 Task: Use the formula "CHOOSECOLS" in spreadsheet "Project protfolio".
Action: Mouse moved to (148, 87)
Screenshot: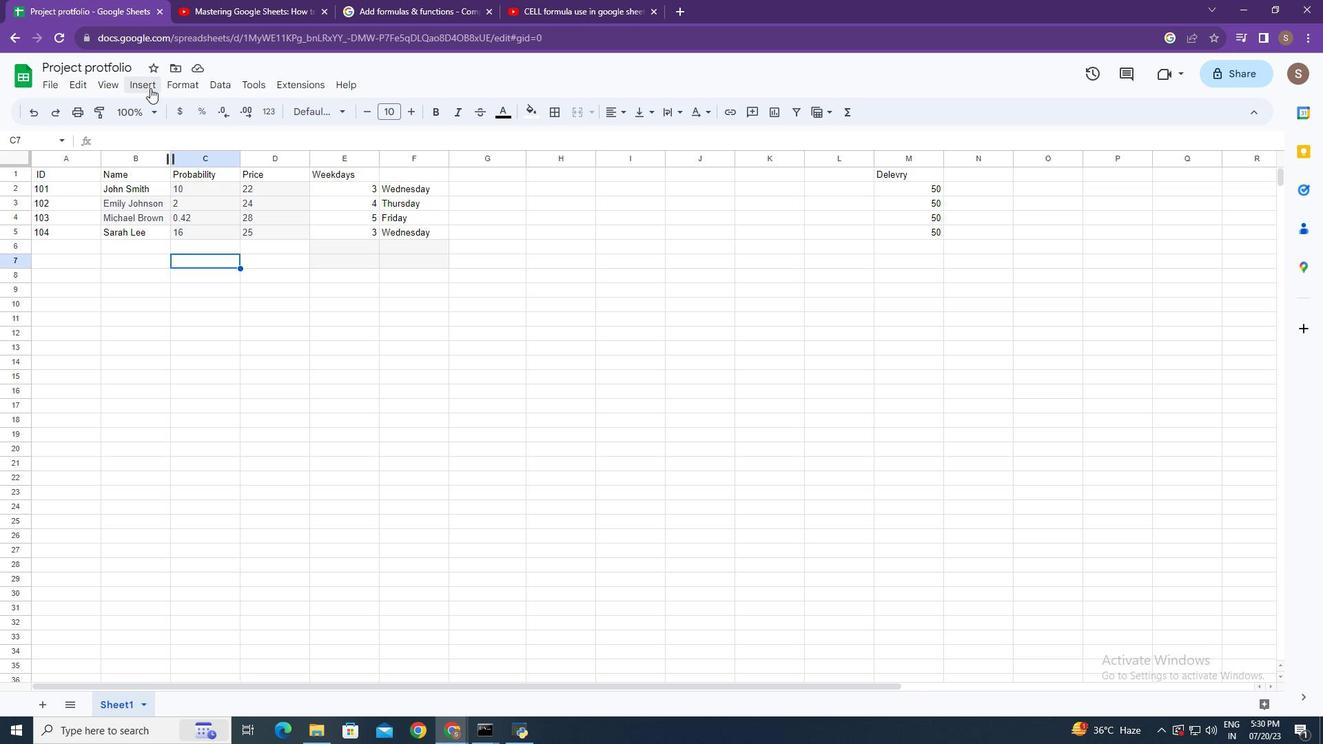 
Action: Mouse pressed left at (148, 87)
Screenshot: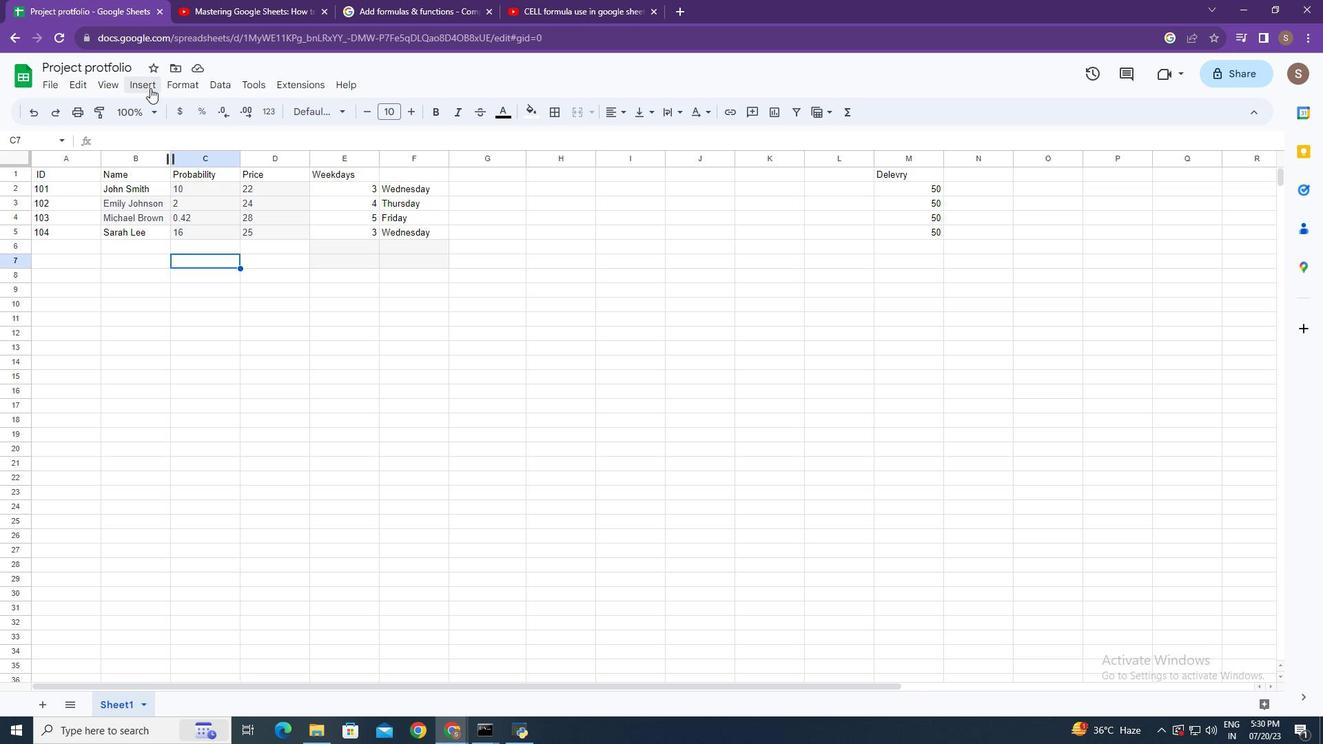 
Action: Mouse moved to (374, 312)
Screenshot: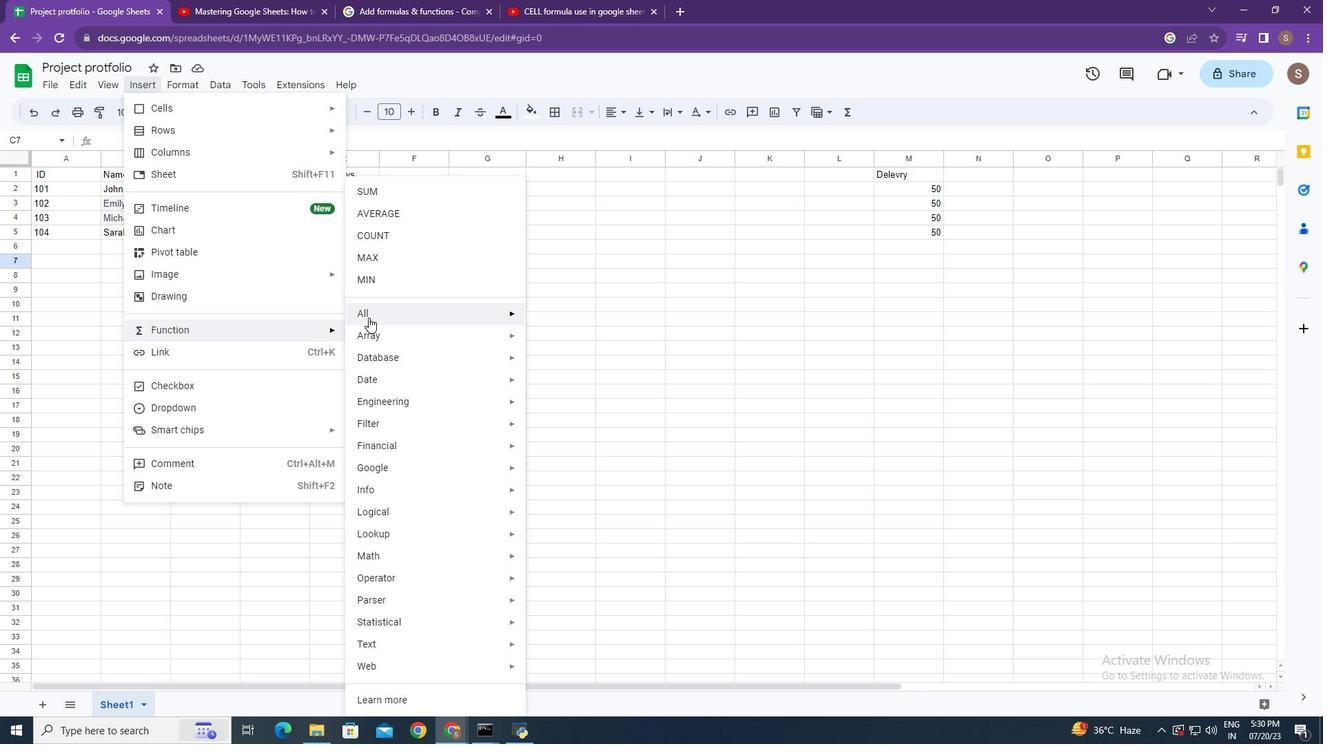 
Action: Mouse pressed left at (374, 312)
Screenshot: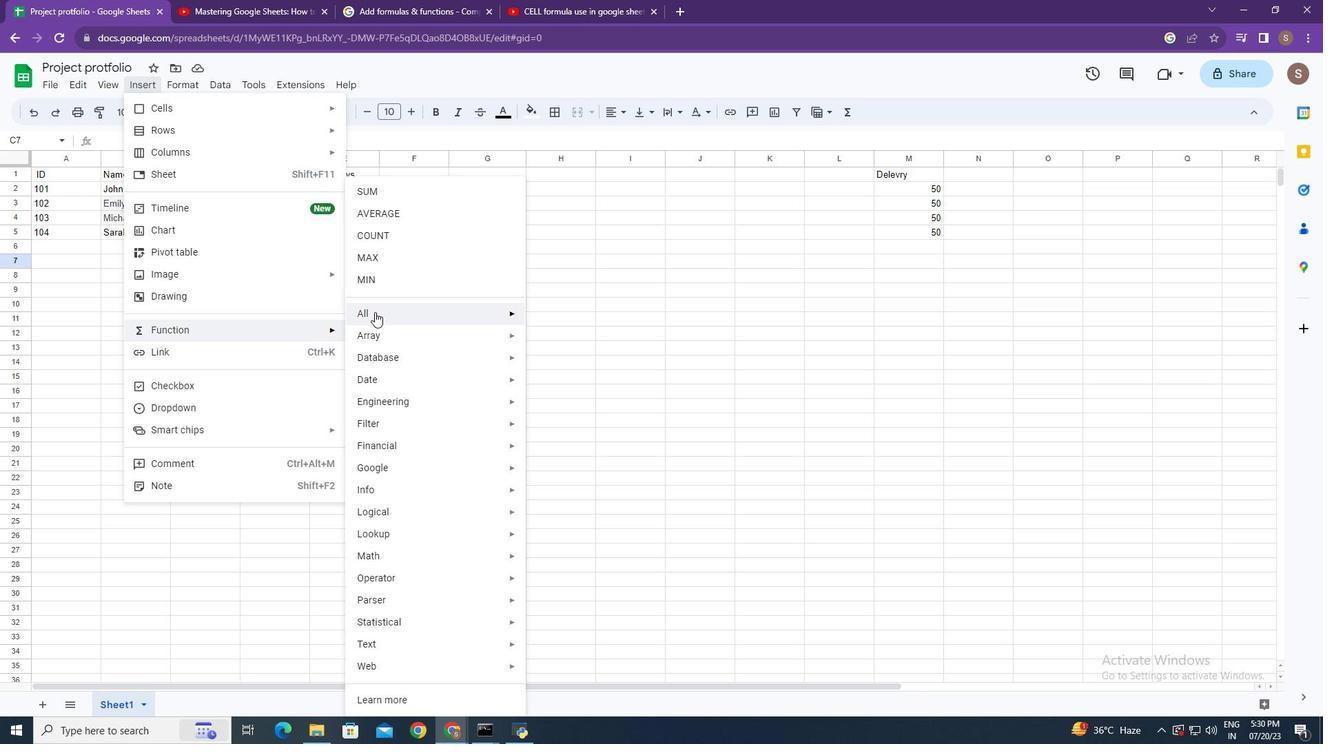 
Action: Mouse moved to (597, 564)
Screenshot: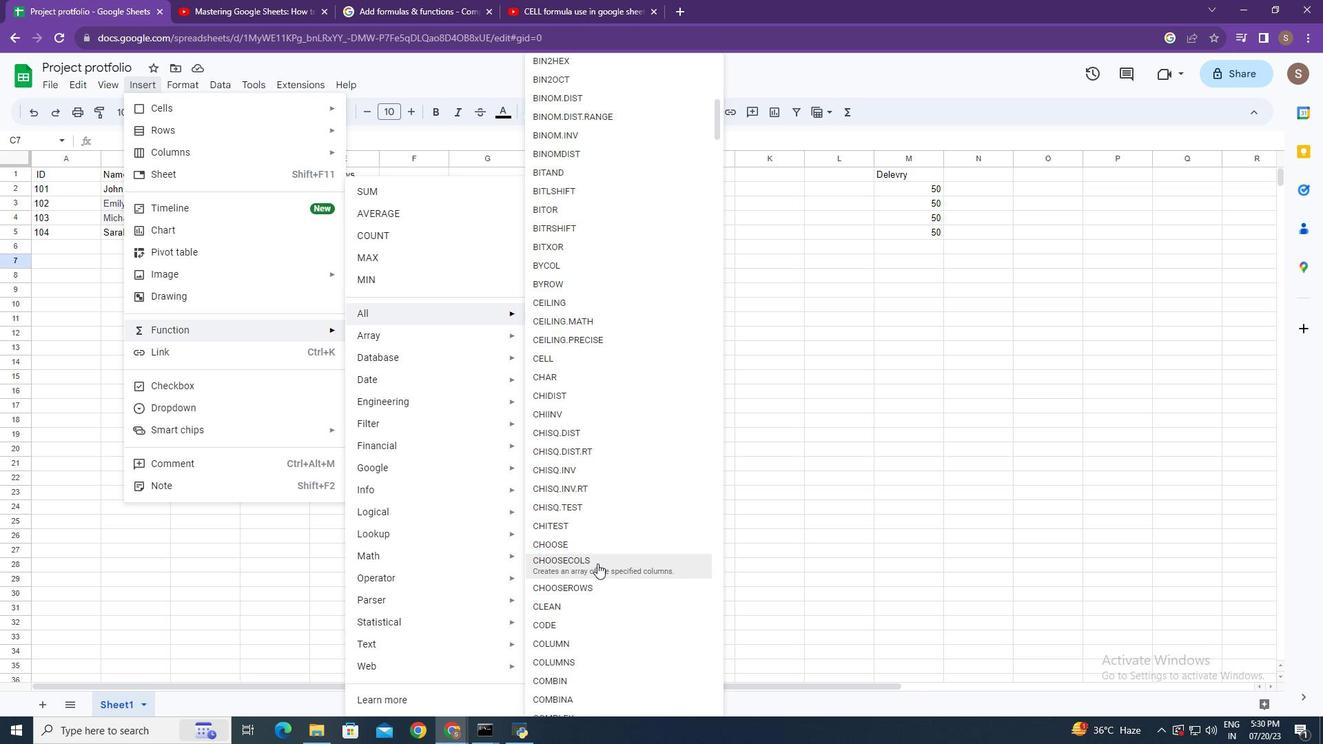 
Action: Mouse pressed left at (597, 564)
Screenshot: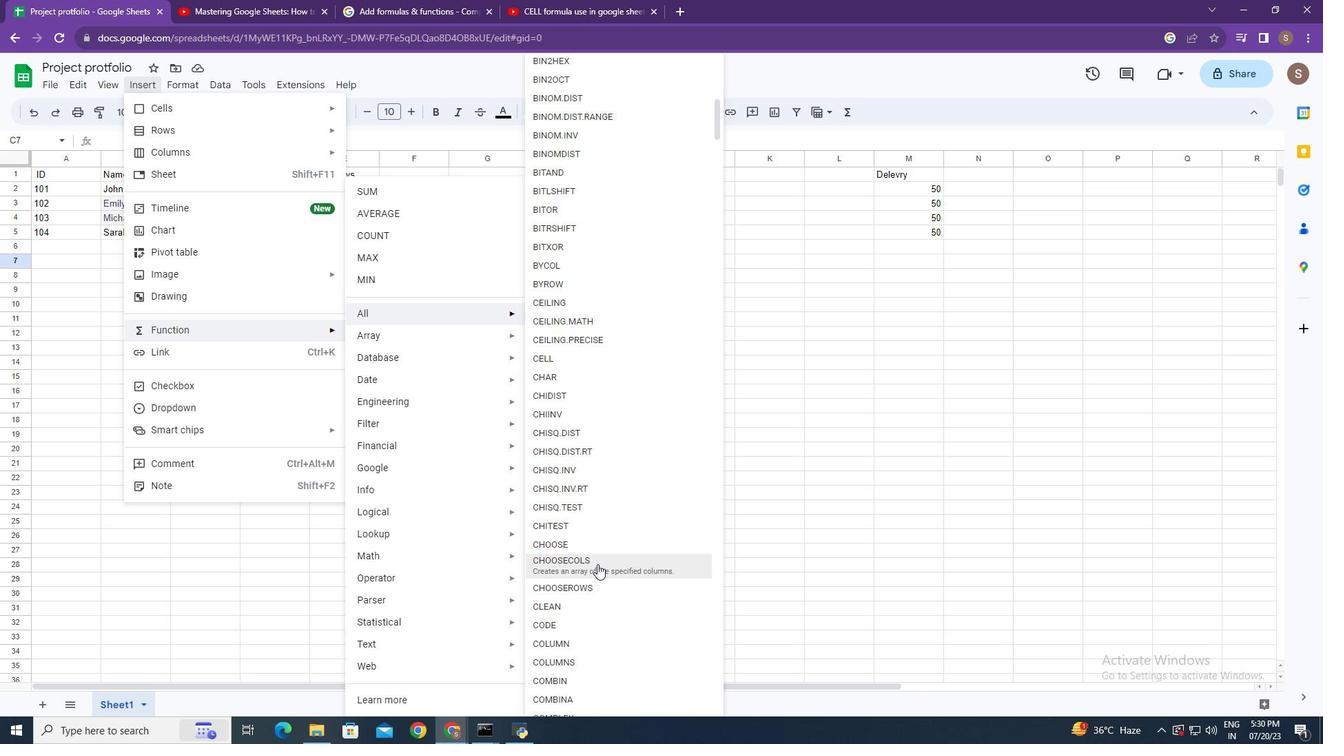 
Action: Mouse moved to (46, 172)
Screenshot: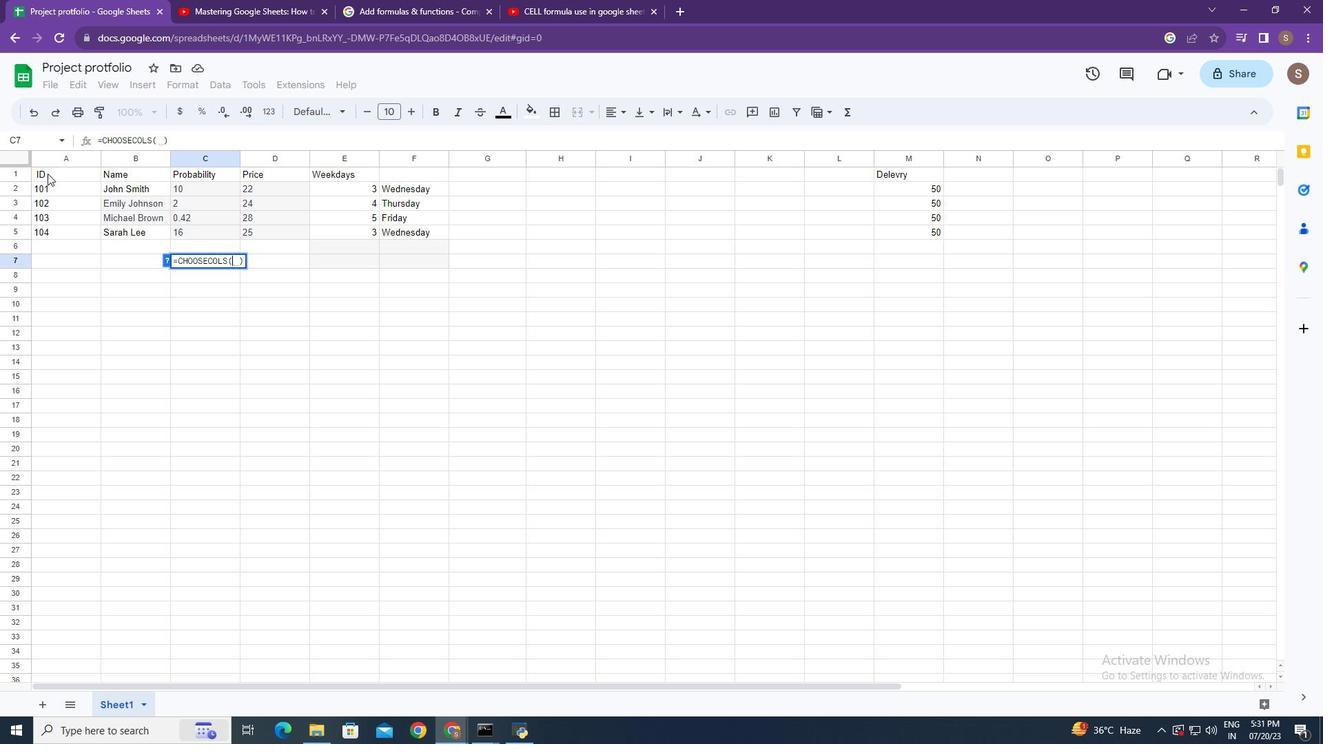 
Action: Mouse pressed left at (46, 172)
Screenshot: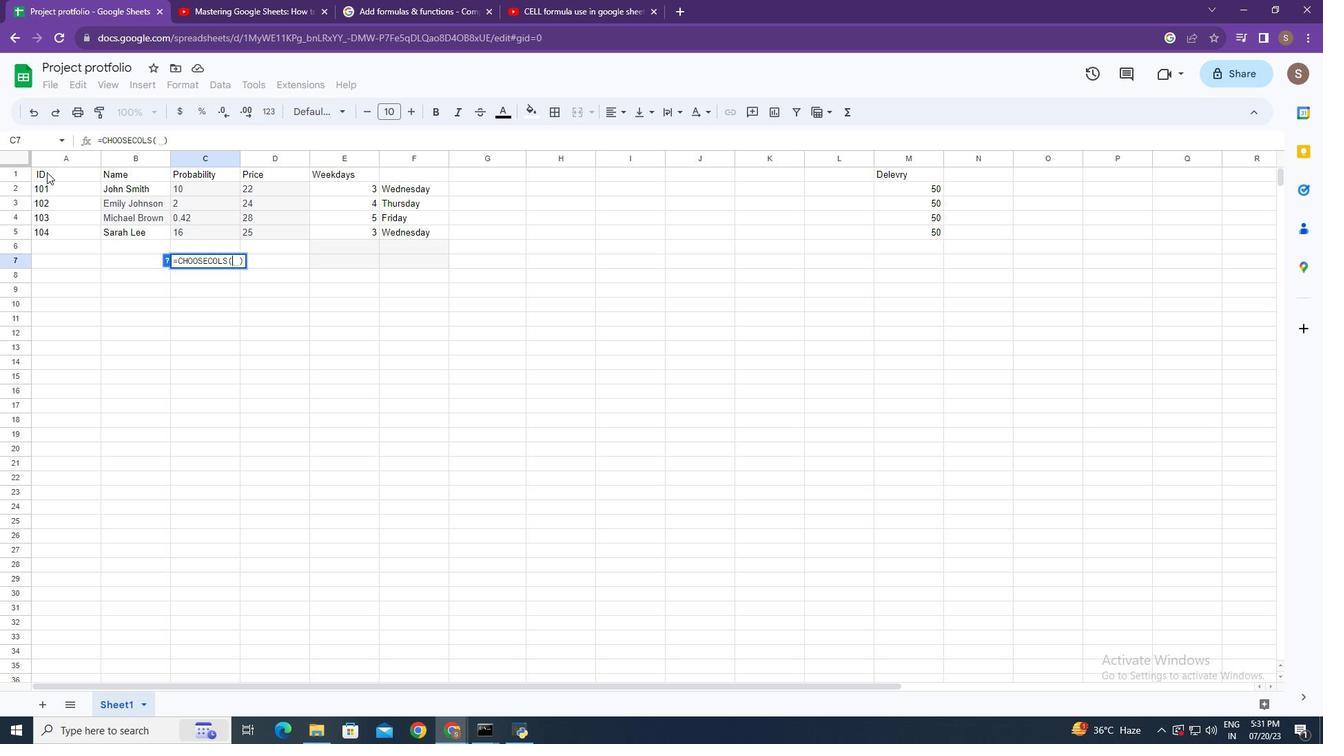 
Action: Mouse moved to (259, 263)
Screenshot: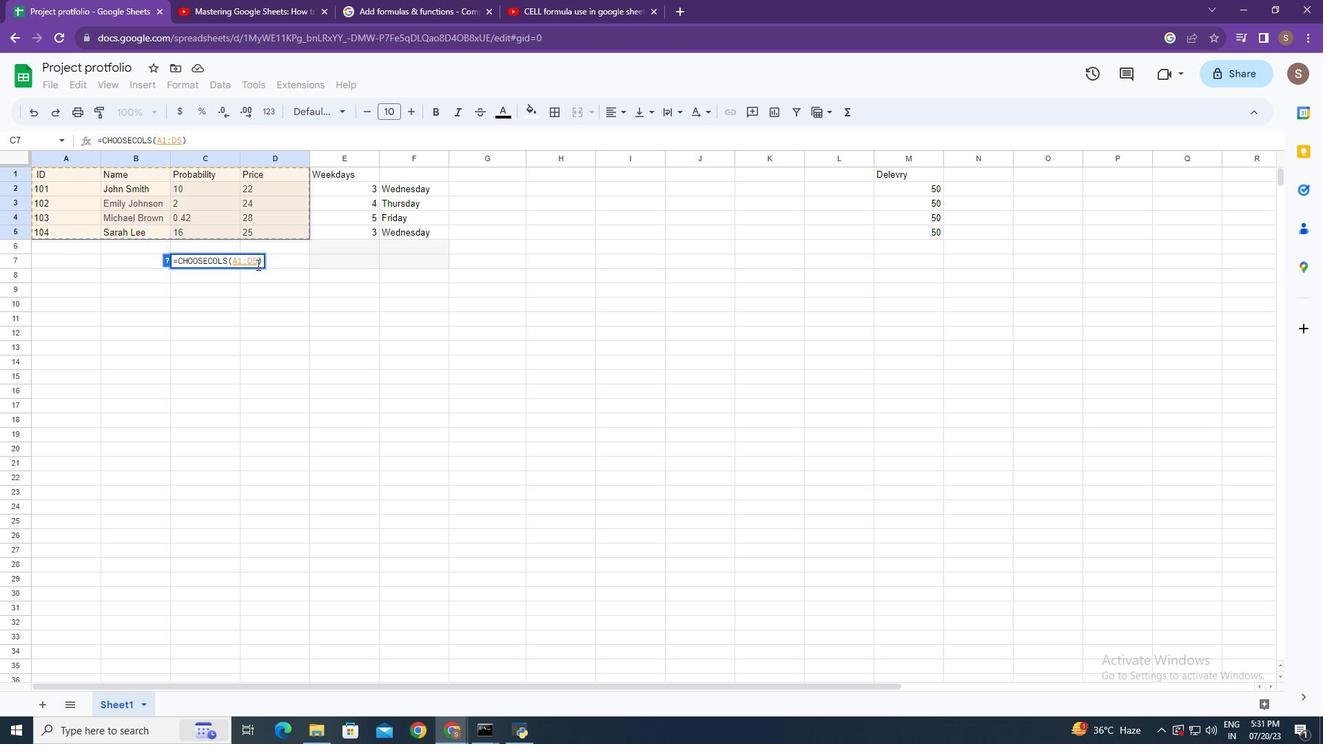 
Action: Key pressed ,<Key.space>1,<Key.space>2,<Key.space>3<Key.shift_r><Key.shift_r><Key.shift_r><Key.shift_r><Key.shift_r><Key.shift_r><Key.shift_r><Key.shift_r><Key.shift_r>)<Key.right><Key.backspace><Key.enter>
Screenshot: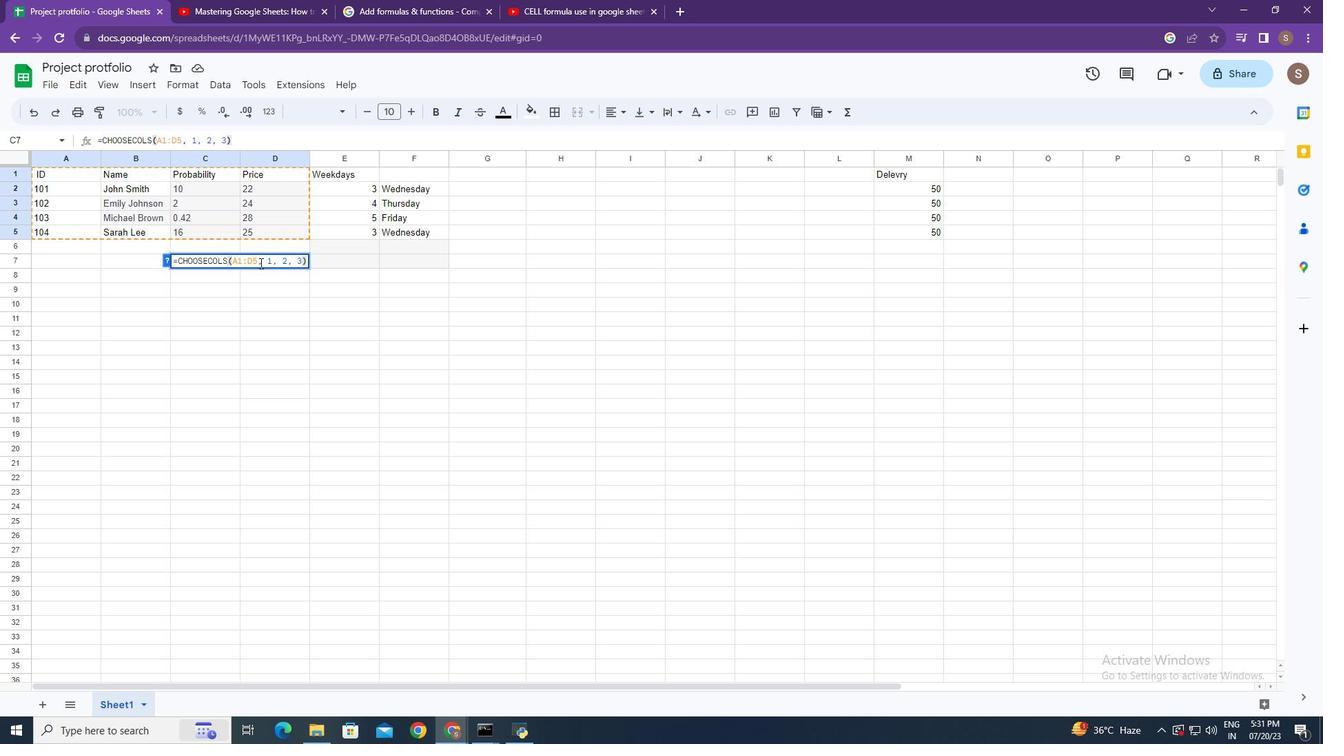 
Action: Mouse moved to (508, 327)
Screenshot: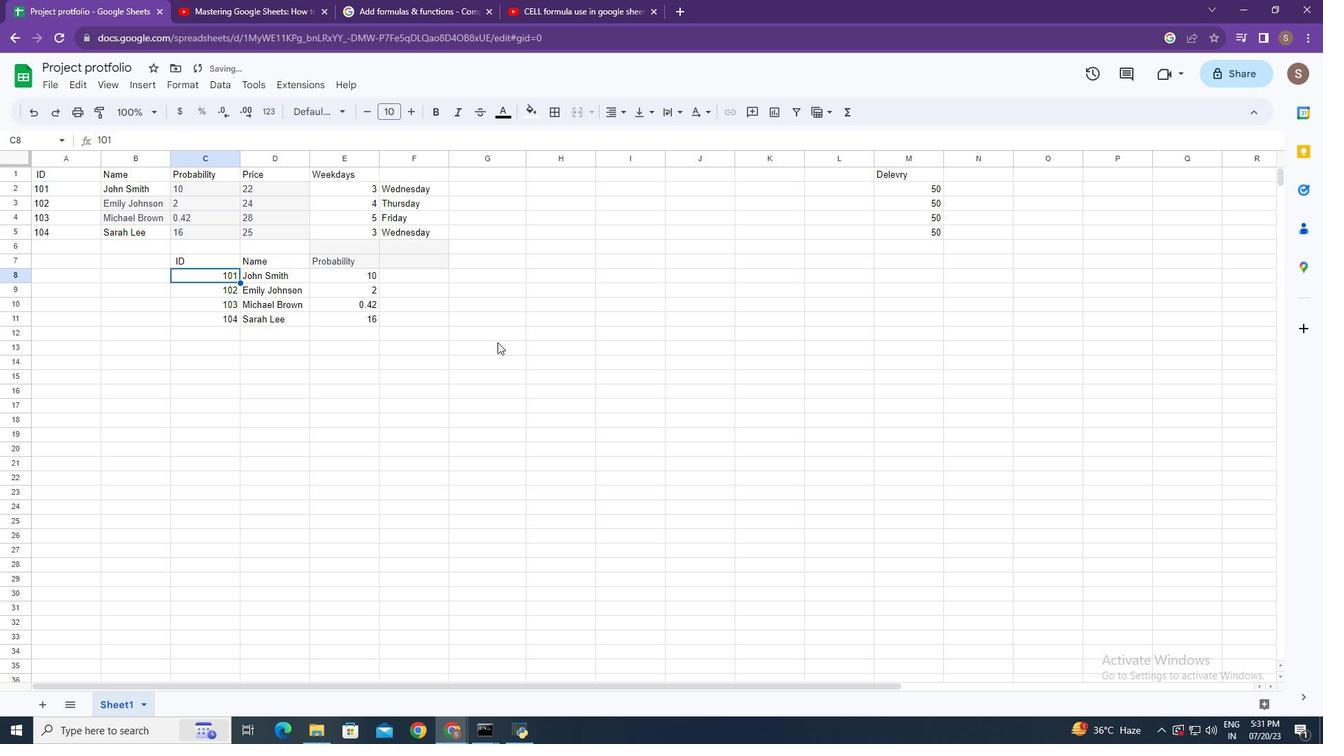 
